 Task: Use GitHub's "Pull Requests" to contribute to project improvements and fixes.
Action: Mouse moved to (647, 46)
Screenshot: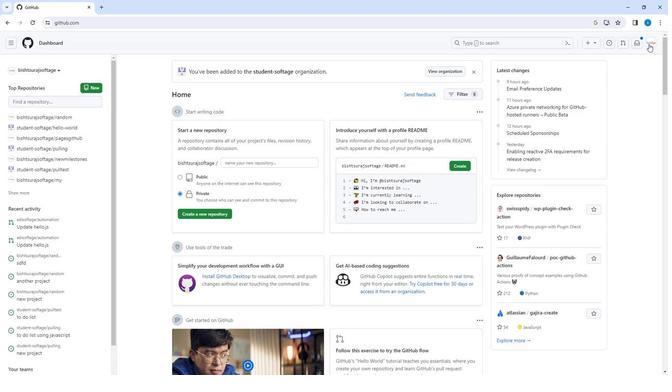 
Action: Mouse pressed left at (647, 46)
Screenshot: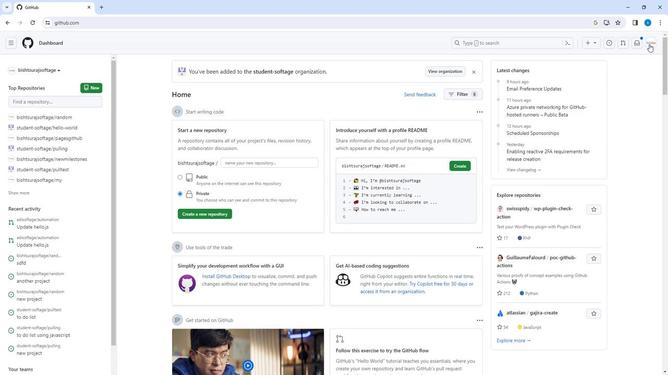 
Action: Mouse moved to (608, 78)
Screenshot: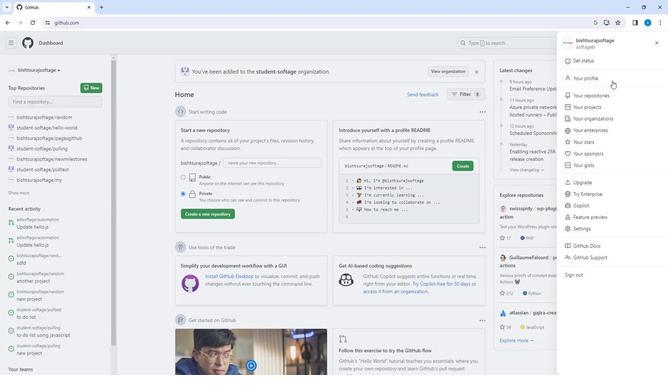 
Action: Mouse pressed left at (608, 78)
Screenshot: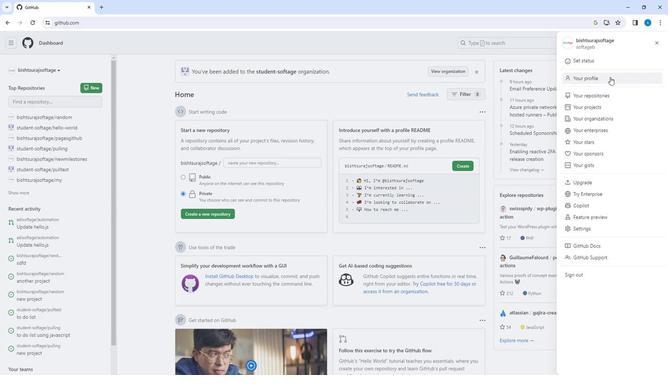 
Action: Mouse moved to (132, 273)
Screenshot: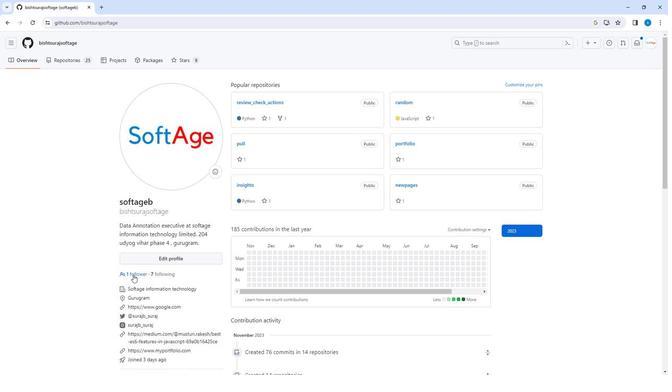 
Action: Mouse pressed left at (132, 273)
Screenshot: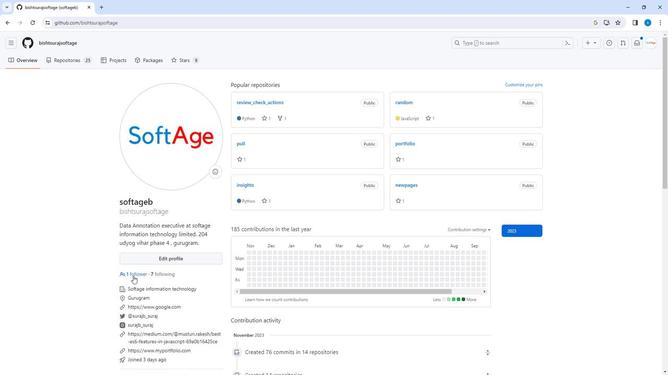 
Action: Mouse moved to (233, 87)
Screenshot: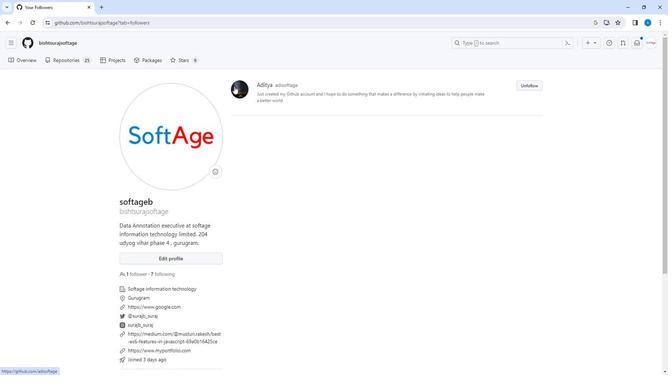 
Action: Mouse pressed left at (233, 87)
Screenshot: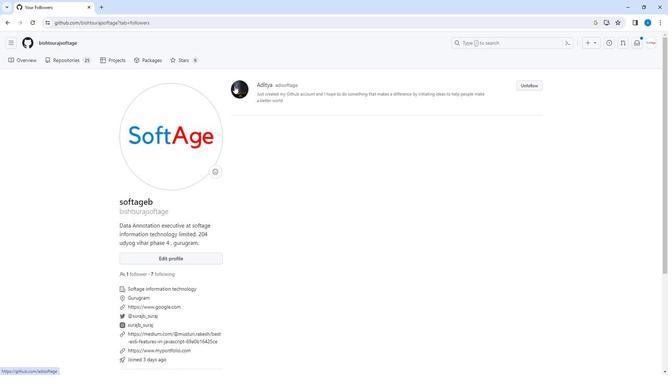 
Action: Mouse moved to (247, 104)
Screenshot: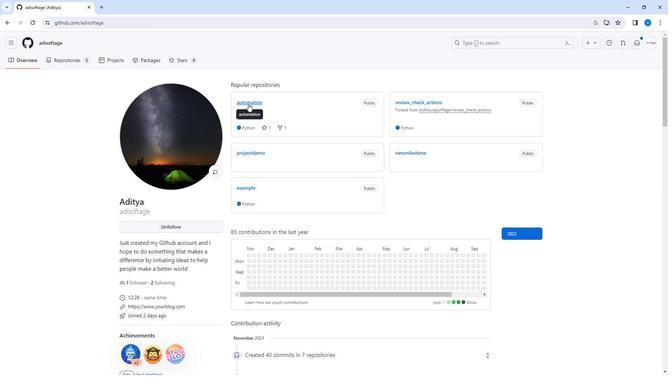 
Action: Mouse pressed left at (247, 104)
Screenshot: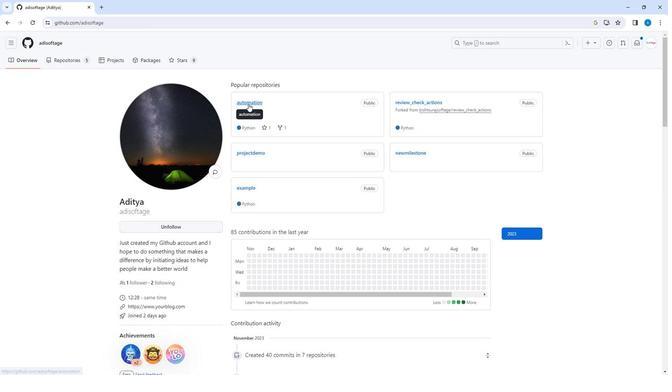 
Action: Mouse moved to (143, 171)
Screenshot: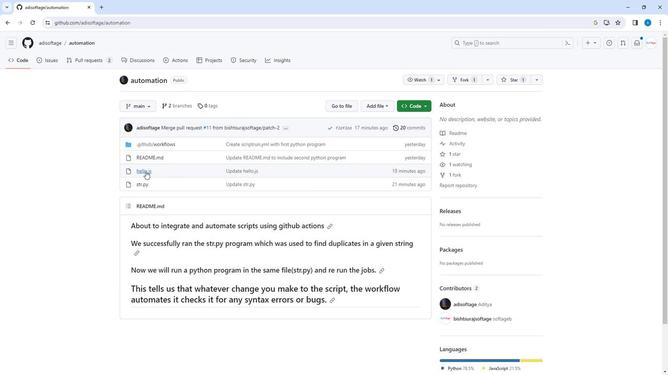 
Action: Mouse pressed left at (143, 171)
Screenshot: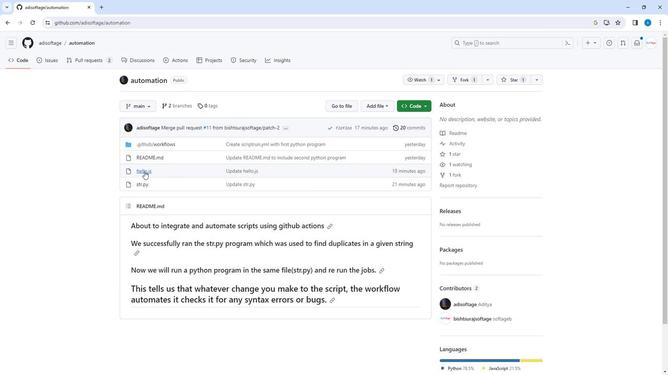 
Action: Mouse moved to (624, 122)
Screenshot: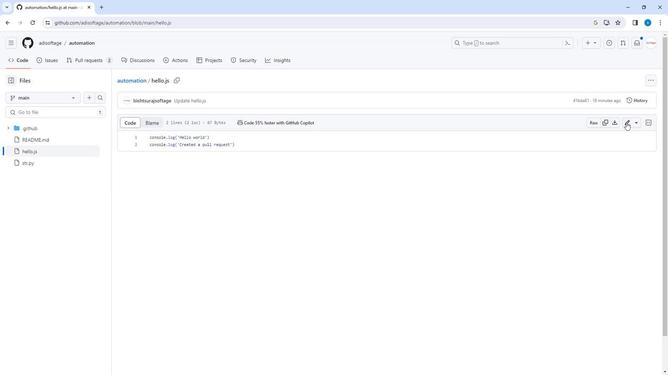
Action: Mouse pressed left at (624, 122)
Screenshot: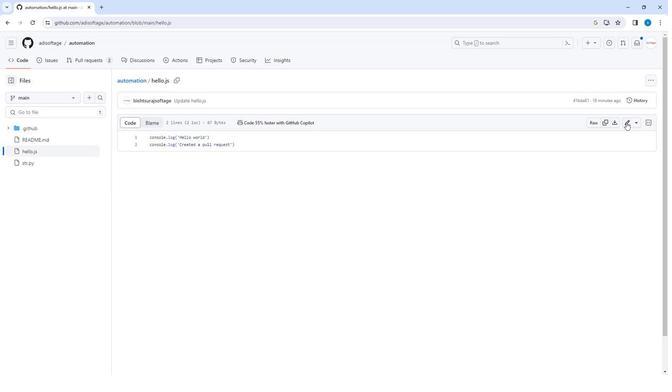 
Action: Mouse moved to (308, 202)
Screenshot: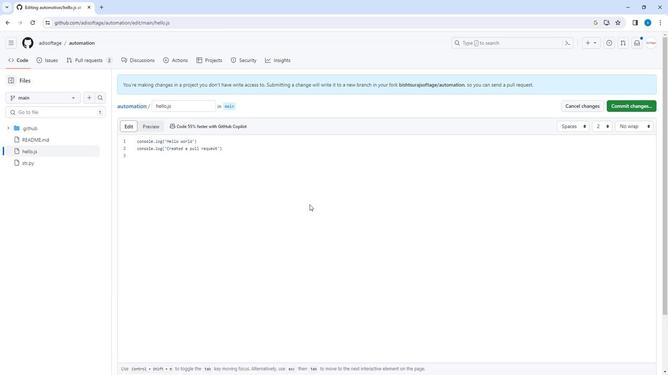 
Action: Key pressed <Key.down><Key.down><Key.down>console.log<Key.shift_r>('i<Key.space>ma<Key.space>j<Key.backspace><Key.backspace><Key.backspace><Key.backspace>am<Key.space>just<Key.space>contributin<Key.space><Key.backspace>g<Key.space>to<Key.space>u<Key.backspace>this<Key.space>project<Key.space>to<Key.space>ensue<Key.backspace>re<Key.space>all<Key.space>the<Key.space>bugs<Key.space>are<Key.space>fixed.'<Key.shift_r>)
Screenshot: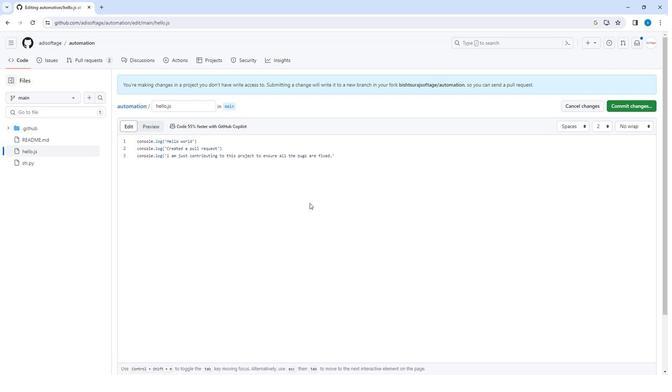 
Action: Mouse moved to (629, 107)
Screenshot: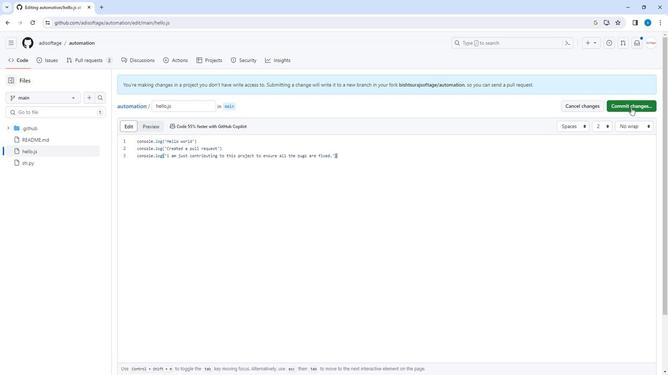 
Action: Mouse pressed left at (629, 107)
Screenshot: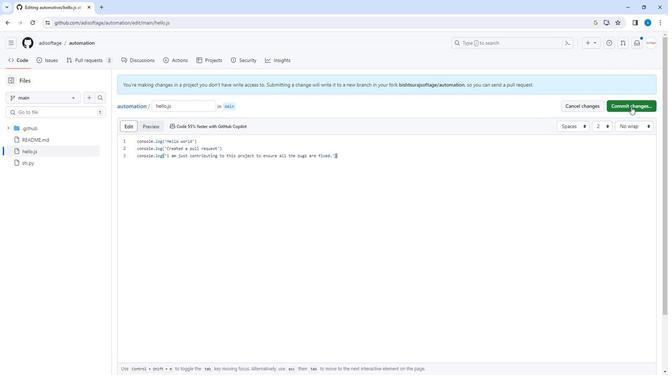 
Action: Mouse moved to (384, 269)
Screenshot: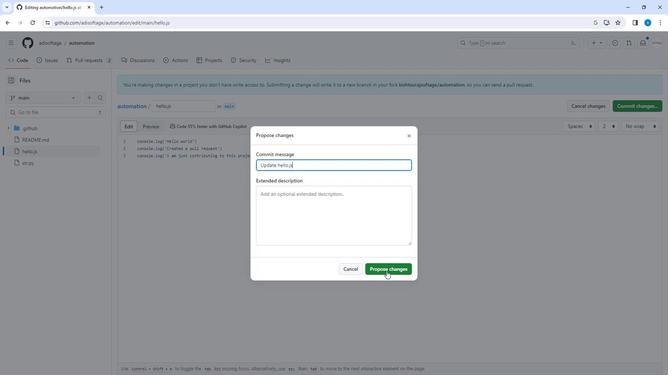 
Action: Mouse pressed left at (384, 269)
Screenshot: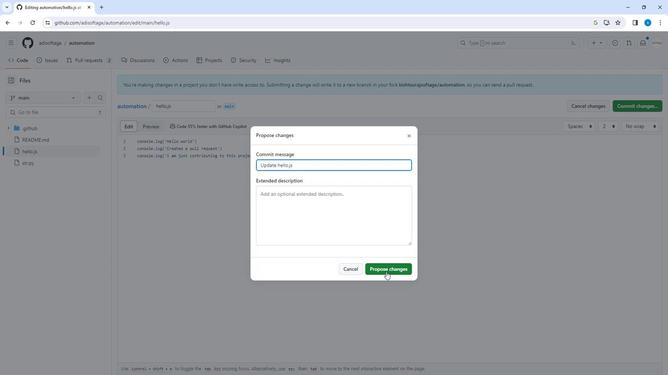
Action: Mouse moved to (505, 155)
Screenshot: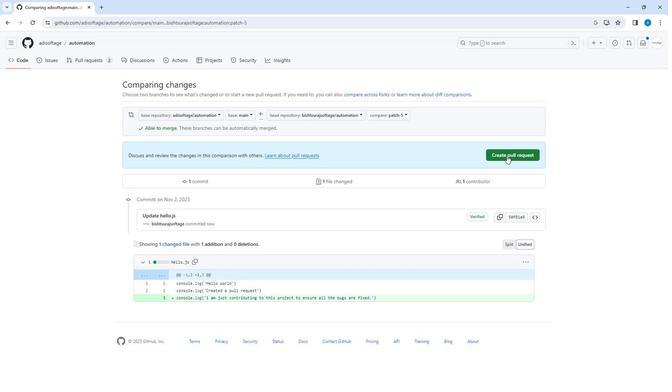 
Action: Mouse pressed left at (505, 155)
Screenshot: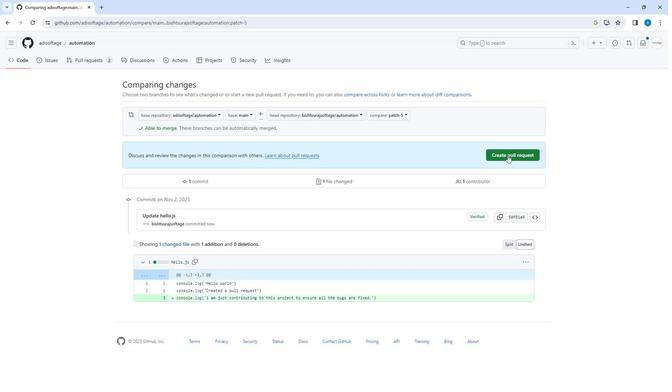 
Action: Mouse moved to (222, 233)
Screenshot: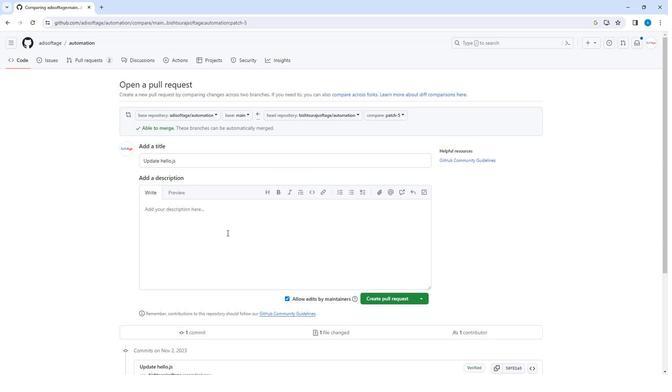 
Action: Mouse pressed left at (222, 233)
Screenshot: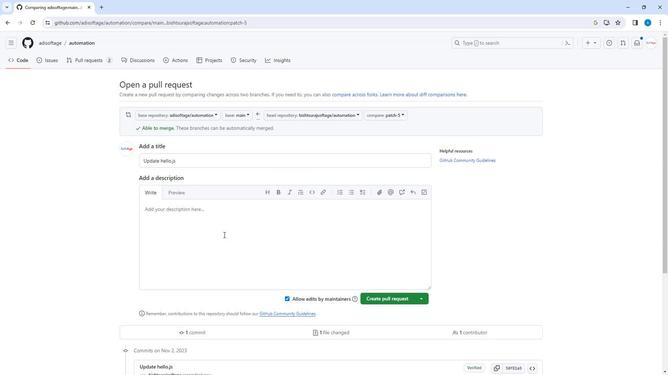 
Action: Key pressed <Key.shift_r>I<Key.space>have<Key.space>made<Key.space>improvements<Key.space>in<Key.space>the<Key.space>file<Key.space>and<Key.space>fixed<Key.space>some<Key.space>code<Key.space>lined<Key.backspace>s.
Screenshot: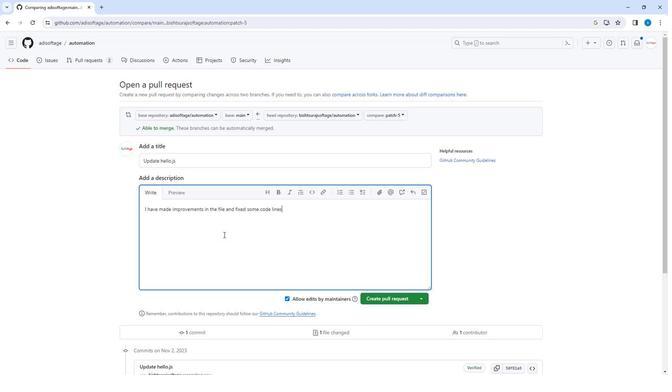 
Action: Mouse moved to (373, 299)
Screenshot: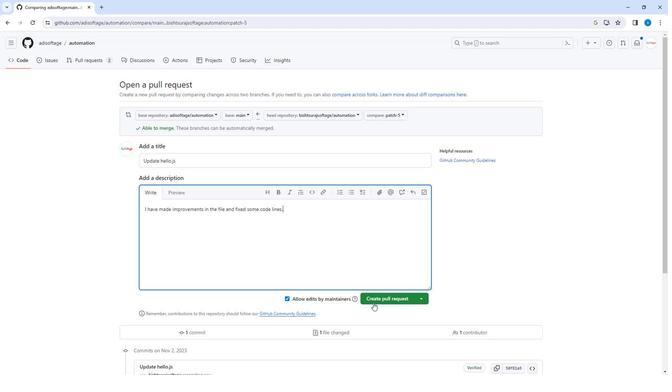 
Action: Mouse pressed left at (373, 299)
Screenshot: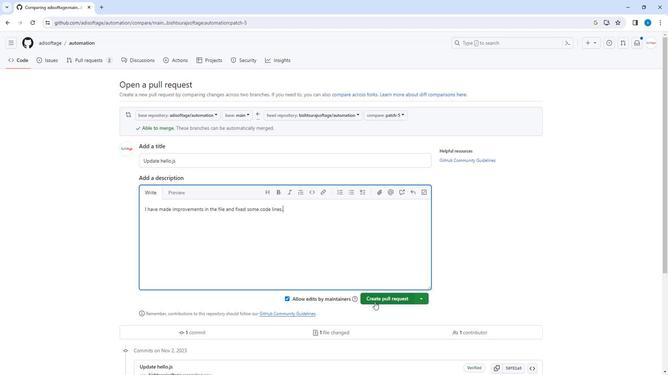 
Action: Mouse moved to (326, 236)
Screenshot: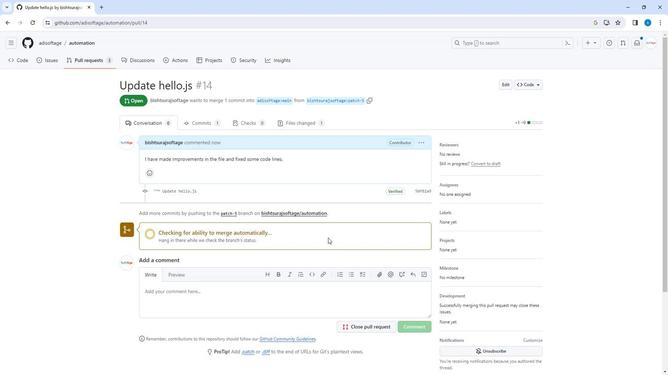 
